 Task: Create a section Agile Alchemists and in the section, add a milestone DevOps Implementation in the project AgileAura
Action: Mouse moved to (171, 453)
Screenshot: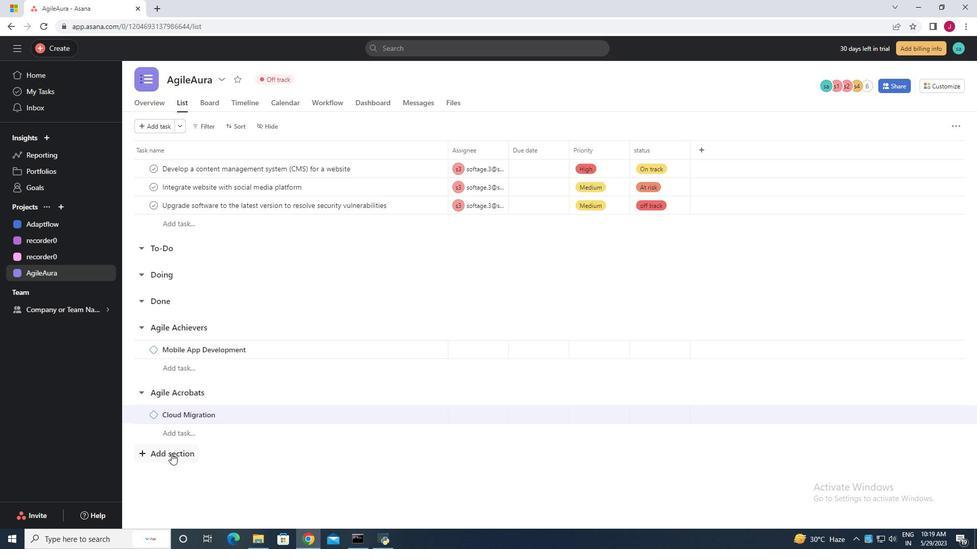 
Action: Mouse pressed left at (171, 453)
Screenshot: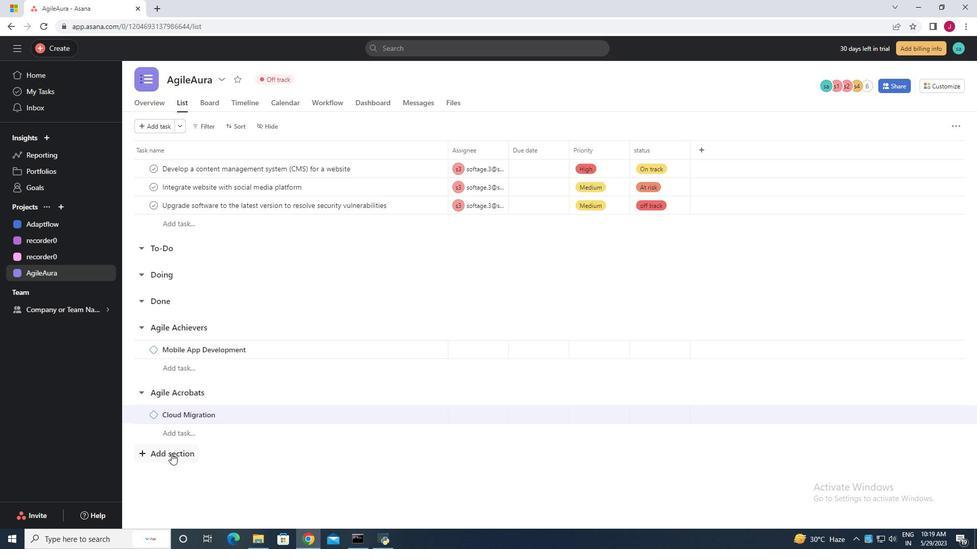 
Action: Mouse moved to (185, 454)
Screenshot: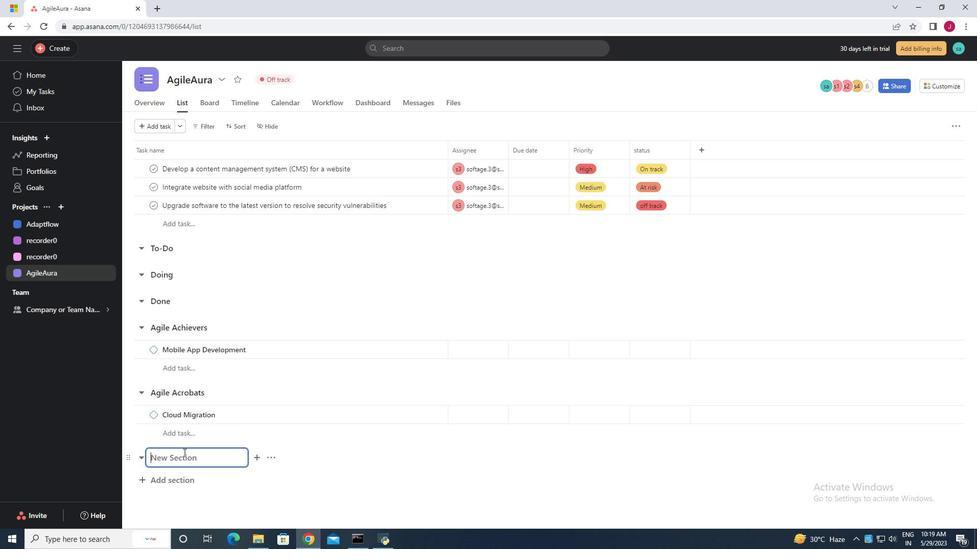 
Action: Key pressed <Key.caps_lock>A<Key.caps_lock>gile<Key.space><Key.caps_lock>A<Key.caps_lock>lchemists<Key.enter>
Screenshot: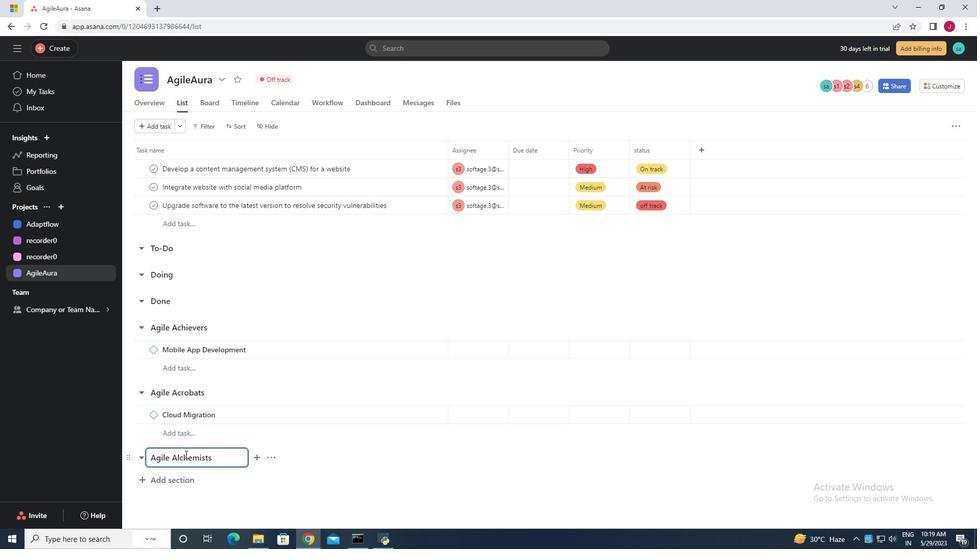 
Action: Mouse moved to (200, 480)
Screenshot: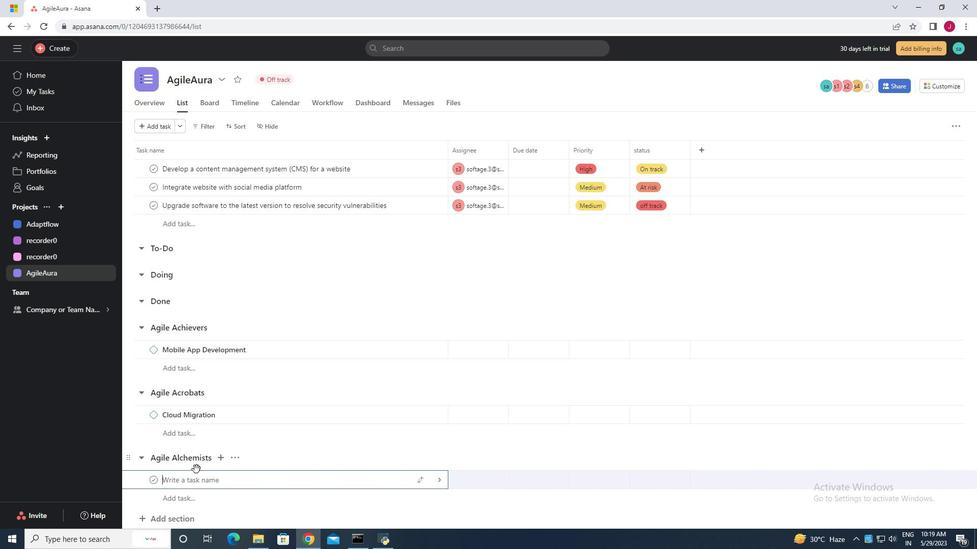 
Action: Key pressed <Key.caps_lock>D<Key.caps_lock>ev<Key.caps_lock>OP<Key.backspace><Key.caps_lock>ps<Key.space><Key.caps_lock>I<Key.caps_lock>mplementation<Key.enter>
Screenshot: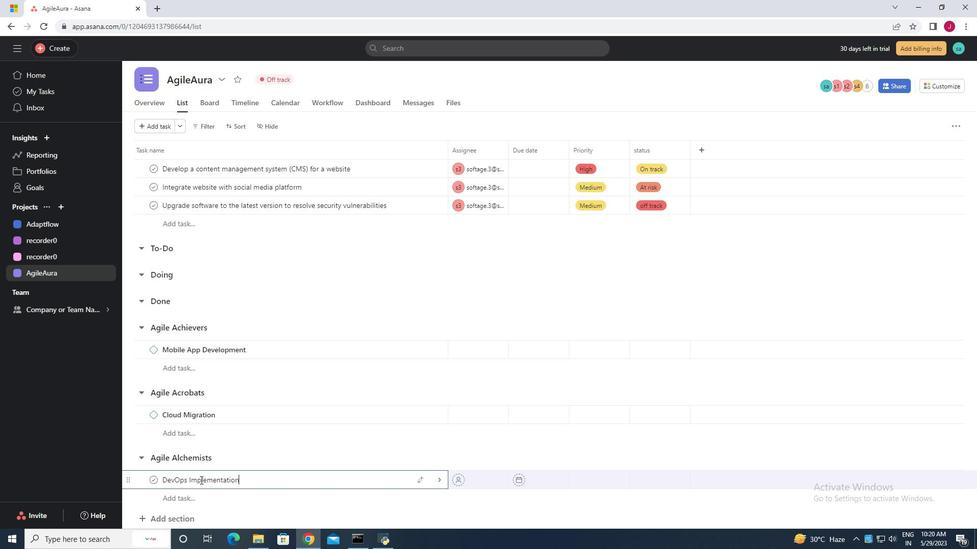 
Action: Mouse moved to (439, 480)
Screenshot: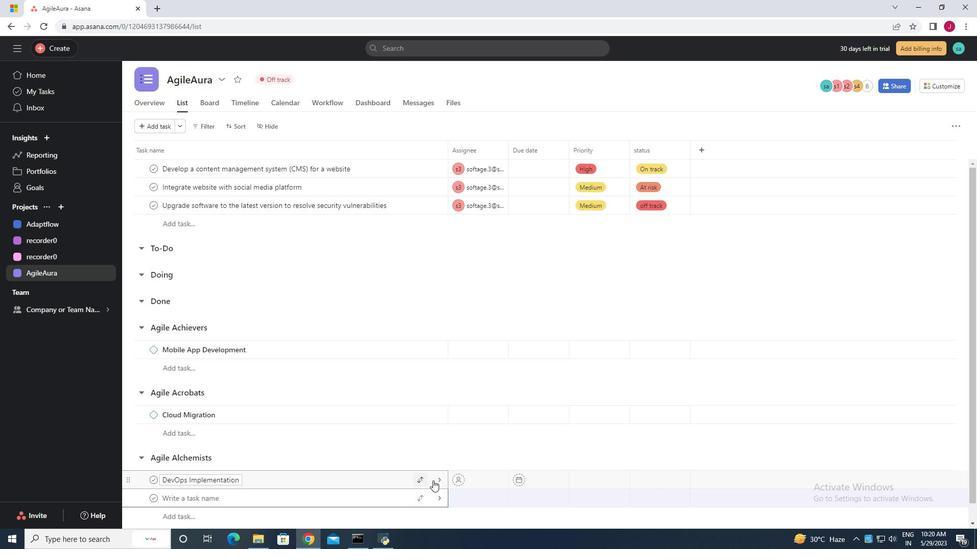 
Action: Mouse pressed left at (439, 480)
Screenshot: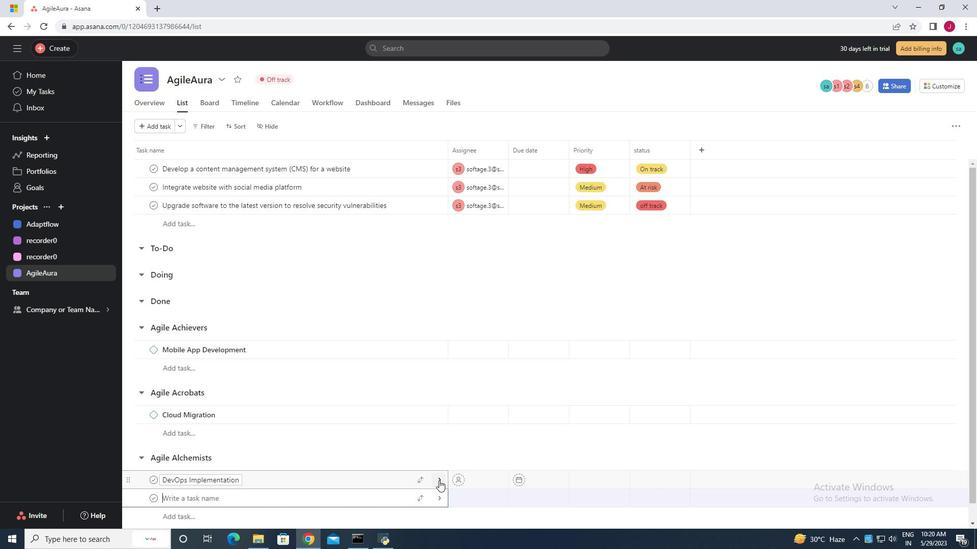 
Action: Mouse moved to (937, 124)
Screenshot: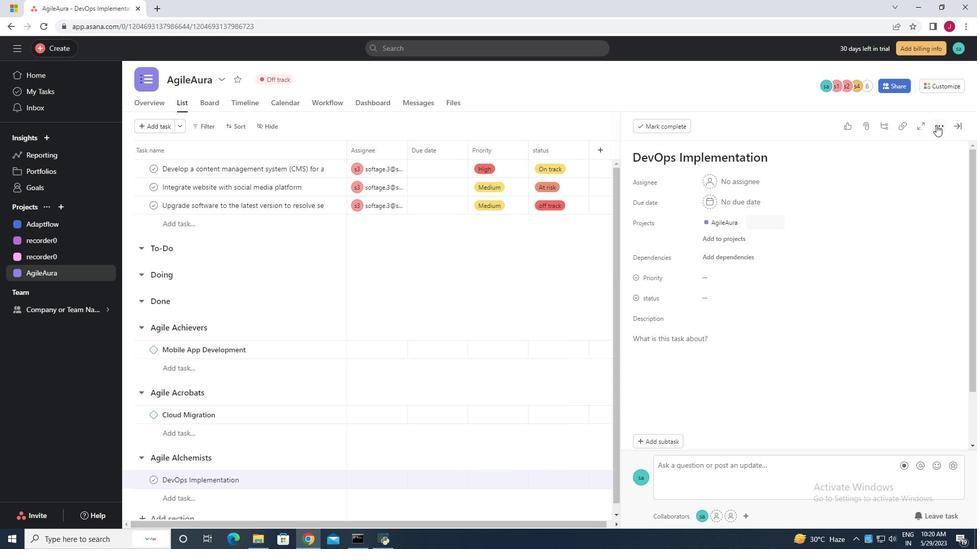 
Action: Mouse pressed left at (937, 124)
Screenshot: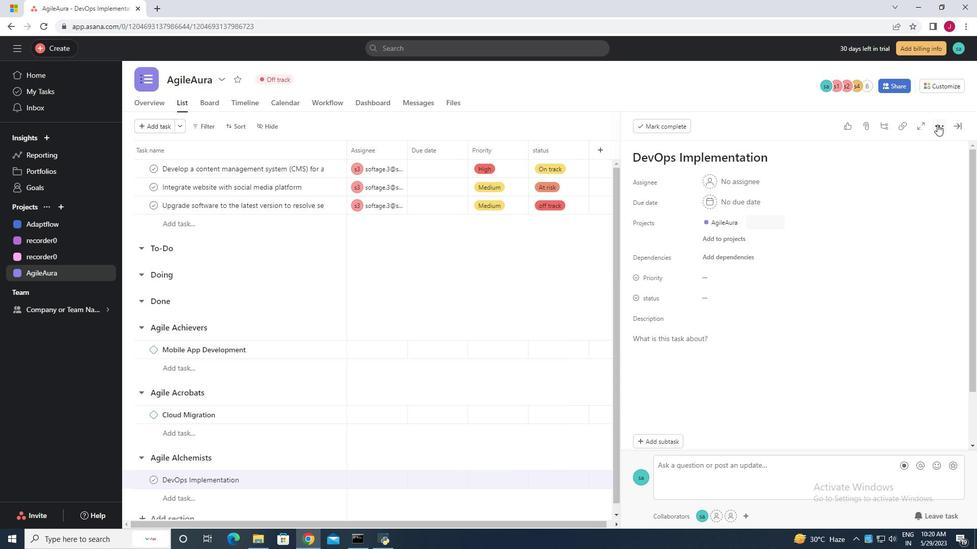 
Action: Mouse moved to (852, 164)
Screenshot: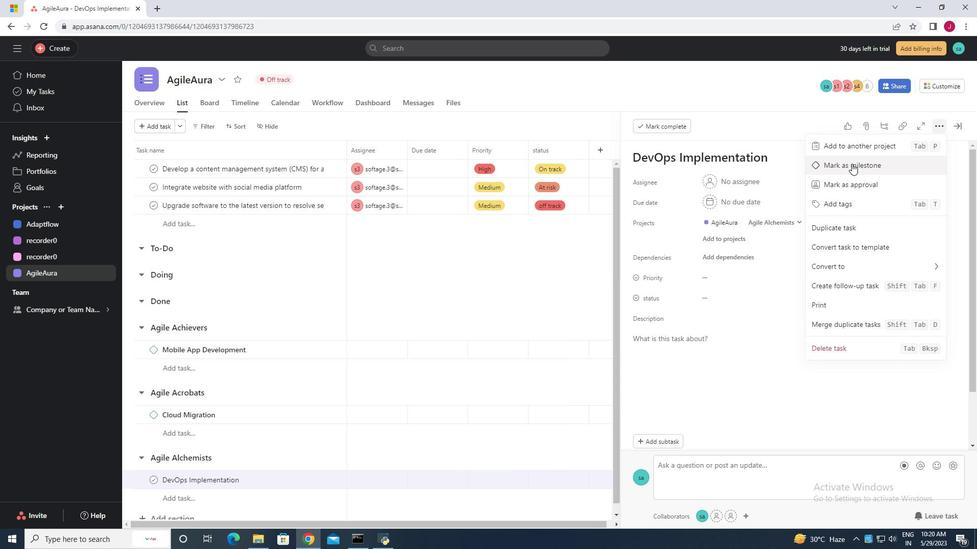 
Action: Mouse pressed left at (852, 164)
Screenshot: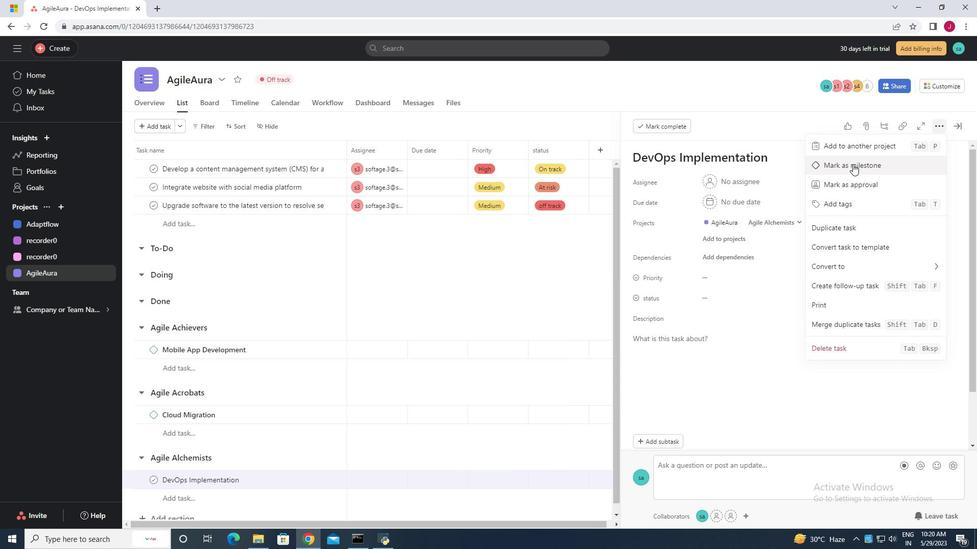 
Action: Mouse moved to (492, 293)
Screenshot: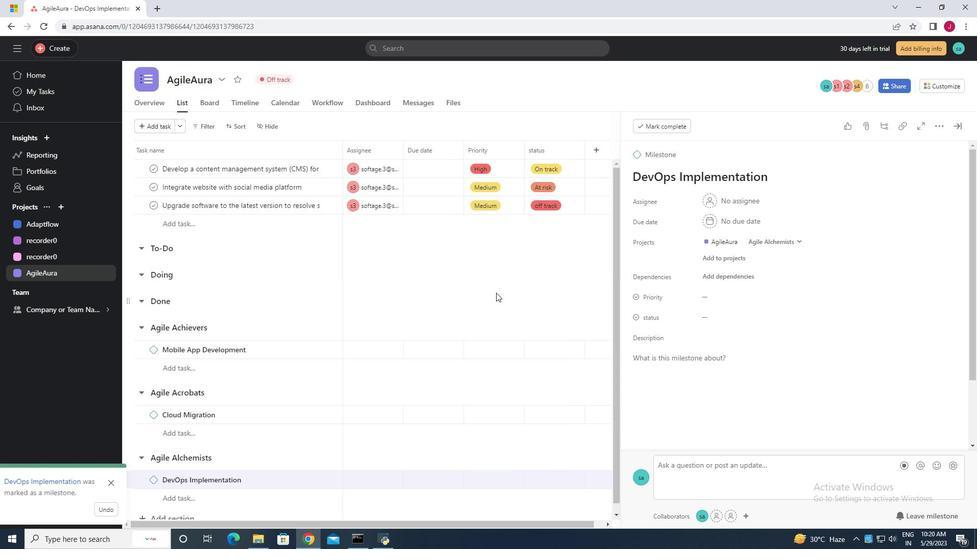 
Action: Mouse pressed left at (492, 293)
Screenshot: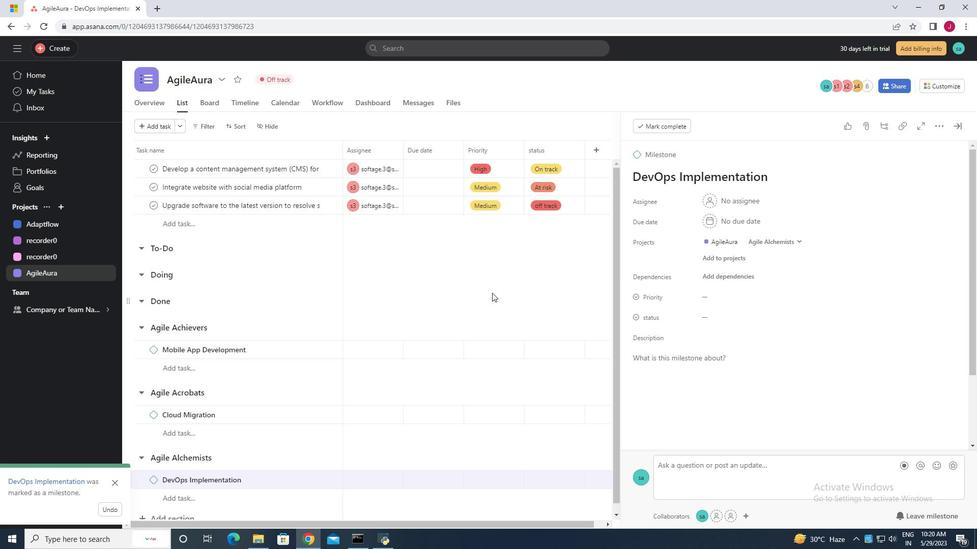 
Action: Mouse moved to (956, 124)
Screenshot: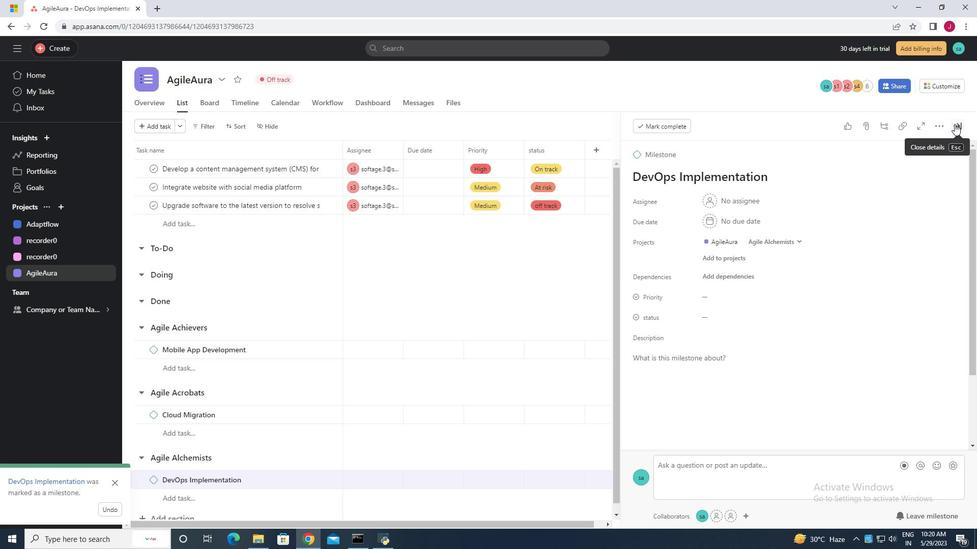 
Action: Mouse pressed left at (956, 124)
Screenshot: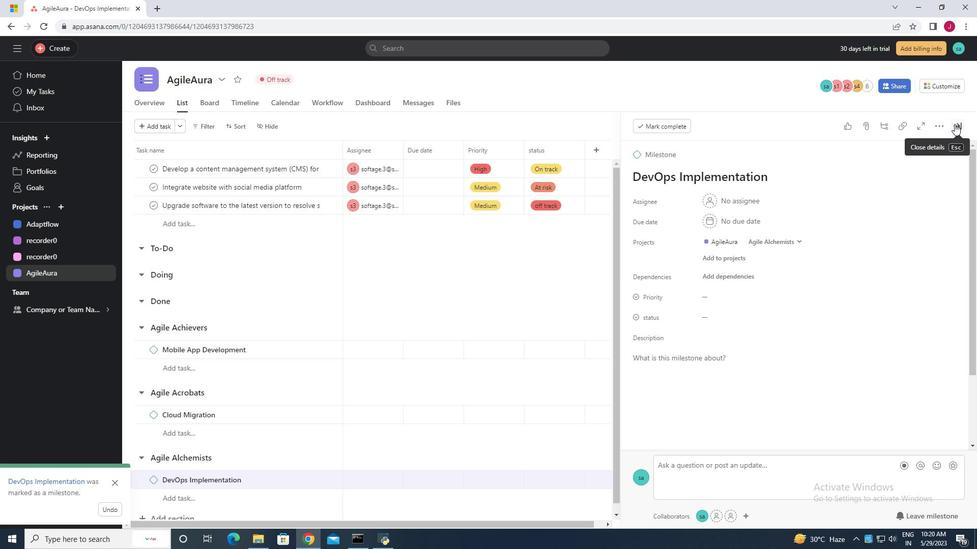 
Action: Mouse moved to (648, 252)
Screenshot: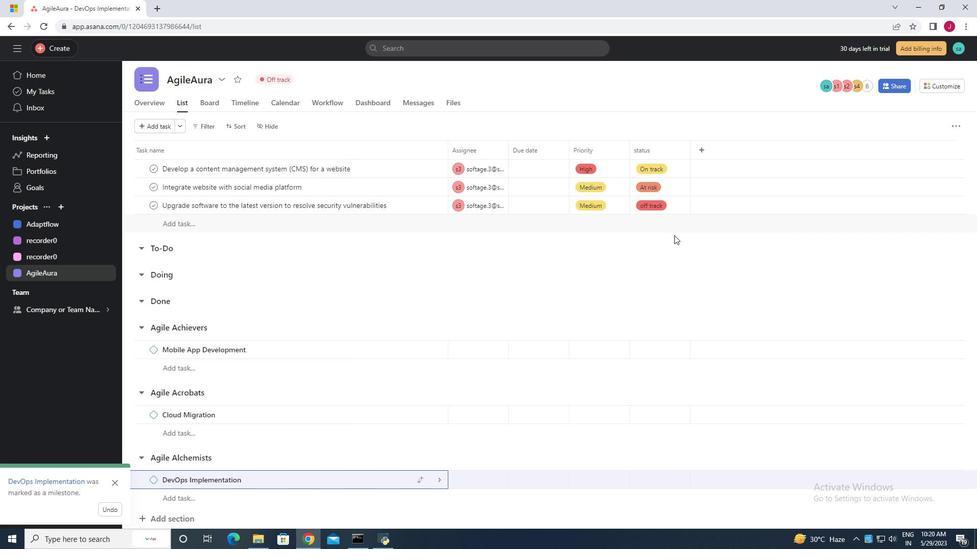 
